 Task: Find the distance between Salt Lake City and Denver.
Action: Mouse moved to (218, 83)
Screenshot: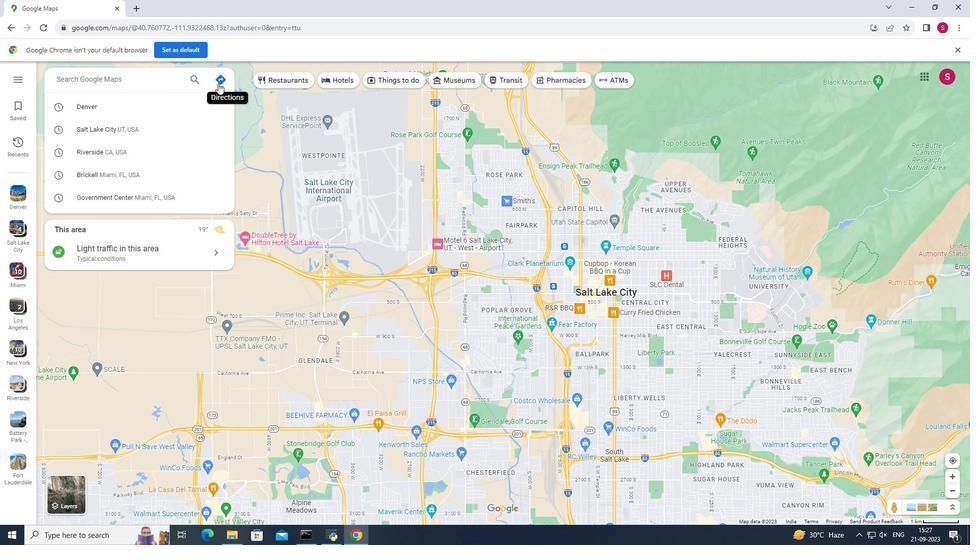 
Action: Mouse pressed left at (218, 83)
Screenshot: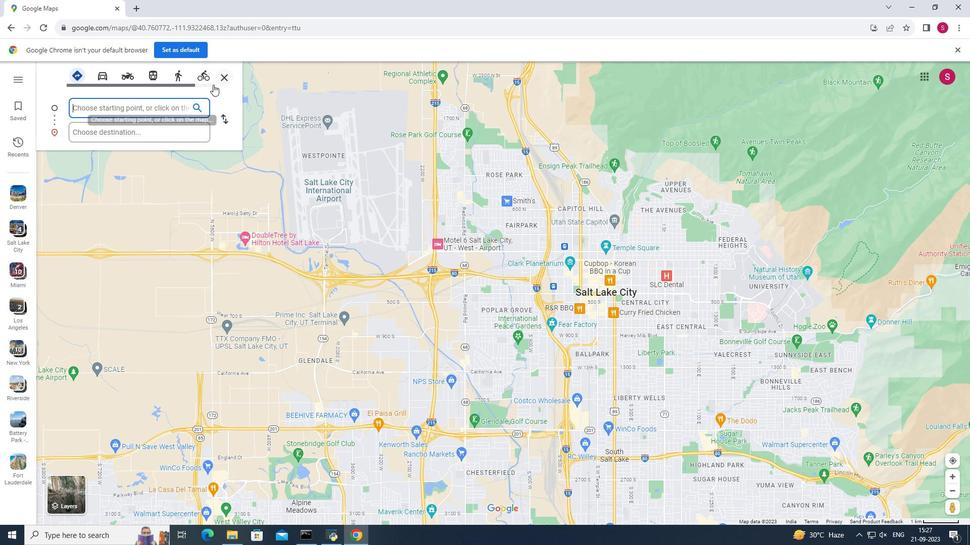 
Action: Mouse moved to (148, 105)
Screenshot: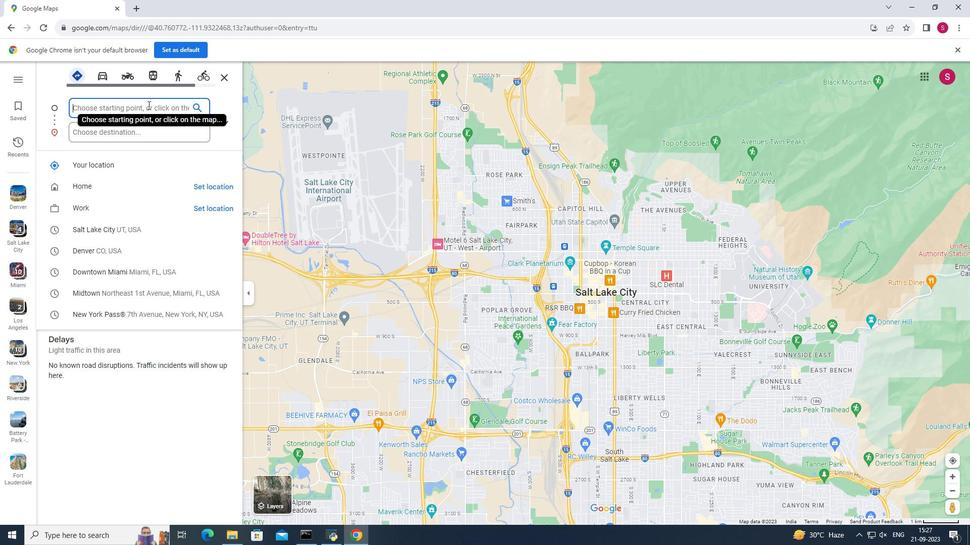 
Action: Key pressed <Key.shift>Salty<Key.backspace><Key.space><Key.shift><Key.shift><Key.shift><Key.shift><Key.shift><Key.shift><Key.shift><Key.shift><Key.shift><Key.shift><Key.shift>Lake<Key.space><Key.shift><Key.shift><Key.shift><Key.shift><Key.shift><Key.shift><Key.shift><Key.shift><Key.shift><Key.shift><Key.shift><Key.shift><Key.shift><Key.shift><Key.shift><Key.shift><Key.shift>City
Screenshot: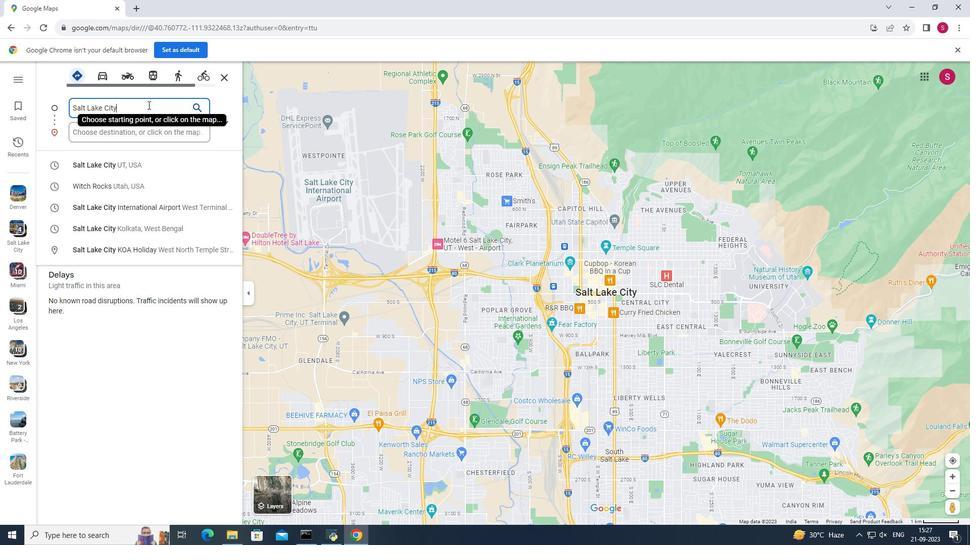 
Action: Mouse moved to (151, 130)
Screenshot: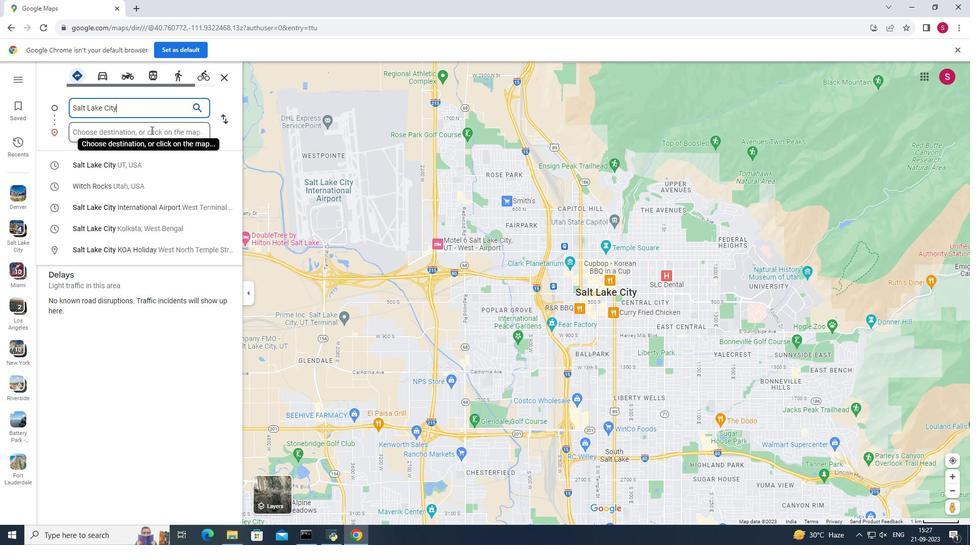 
Action: Mouse pressed left at (151, 130)
Screenshot: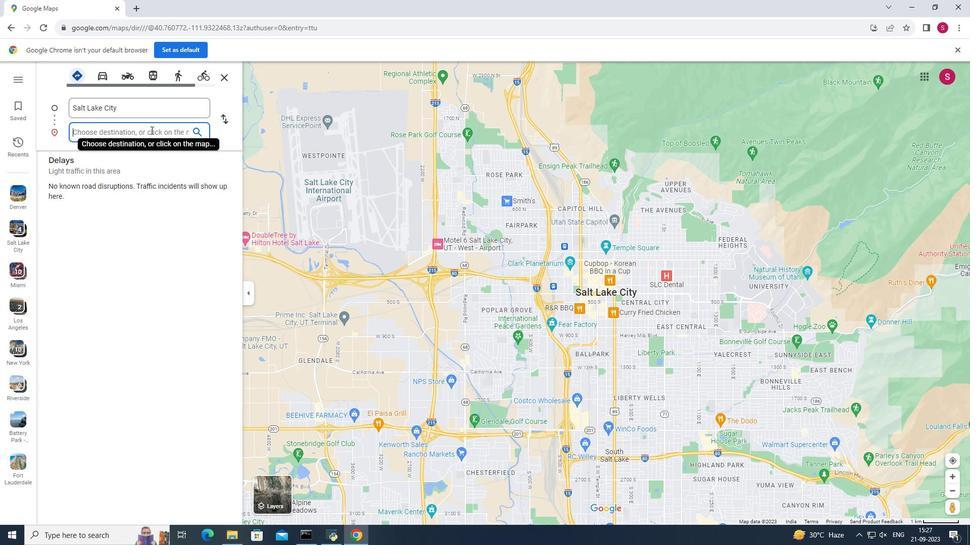 
Action: Key pressed <Key.shift>Denver
Screenshot: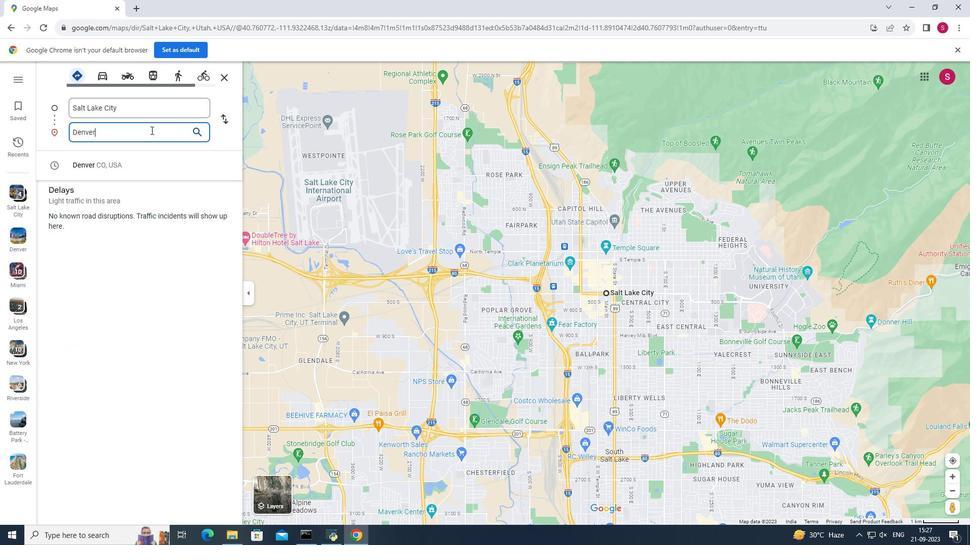 
Action: Mouse moved to (607, 294)
Screenshot: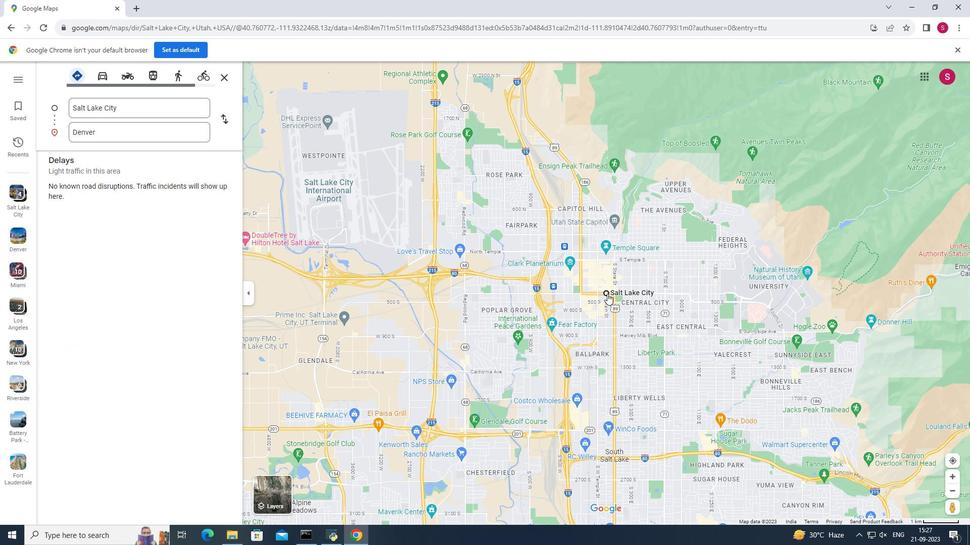
Action: Mouse pressed left at (607, 294)
Screenshot: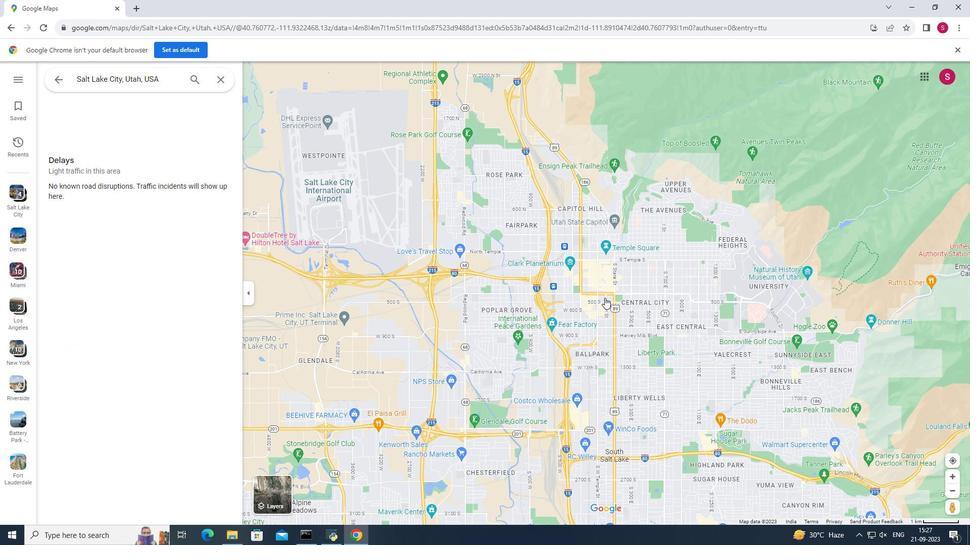 
Action: Mouse moved to (681, 409)
Screenshot: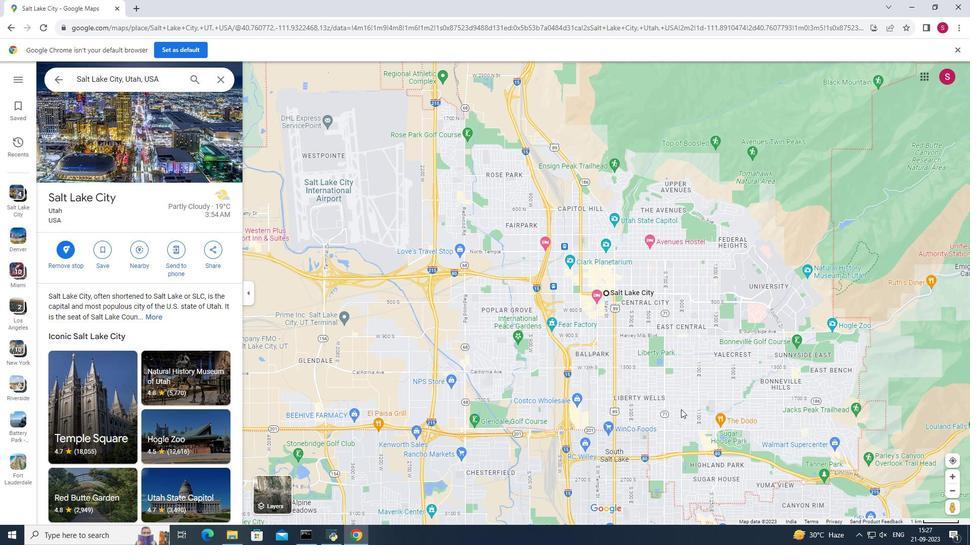 
Action: Mouse pressed left at (681, 409)
Screenshot: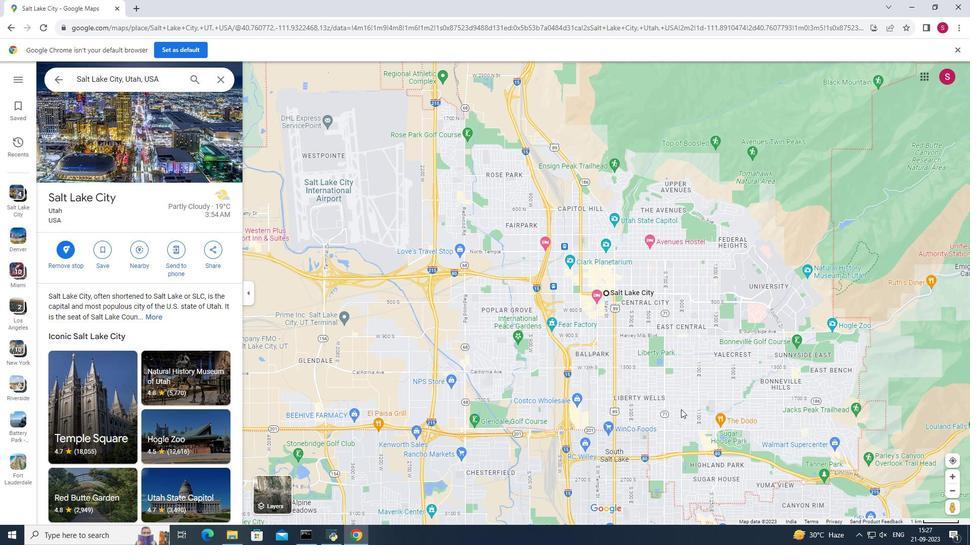 
Action: Mouse moved to (267, 504)
Screenshot: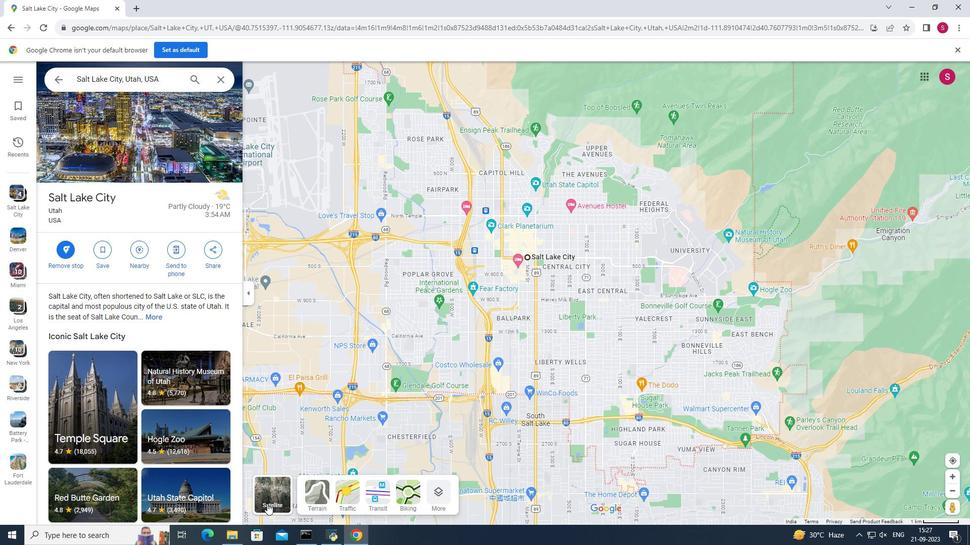 
Action: Mouse pressed left at (267, 504)
Screenshot: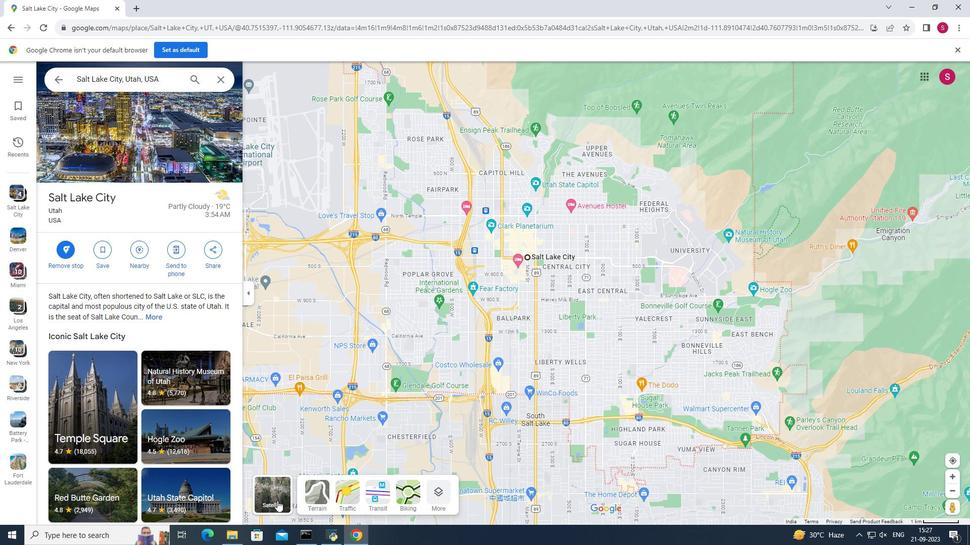 
Action: Mouse moved to (440, 494)
Screenshot: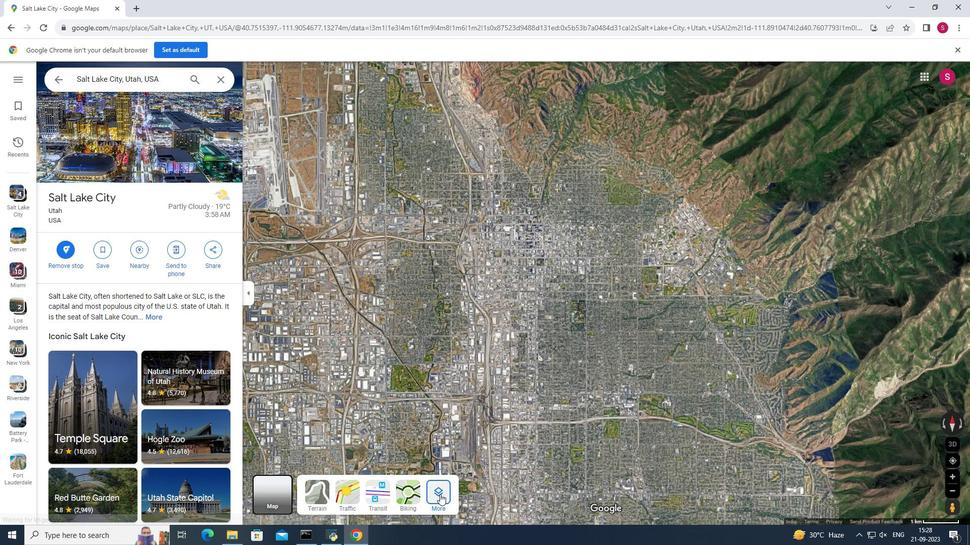 
Action: Mouse pressed left at (440, 494)
Screenshot: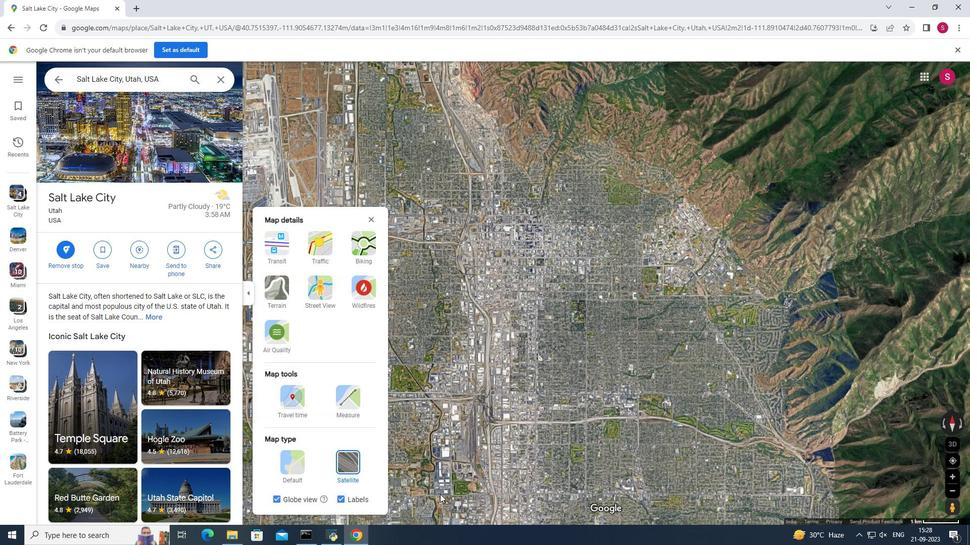 
Action: Mouse moved to (278, 491)
Screenshot: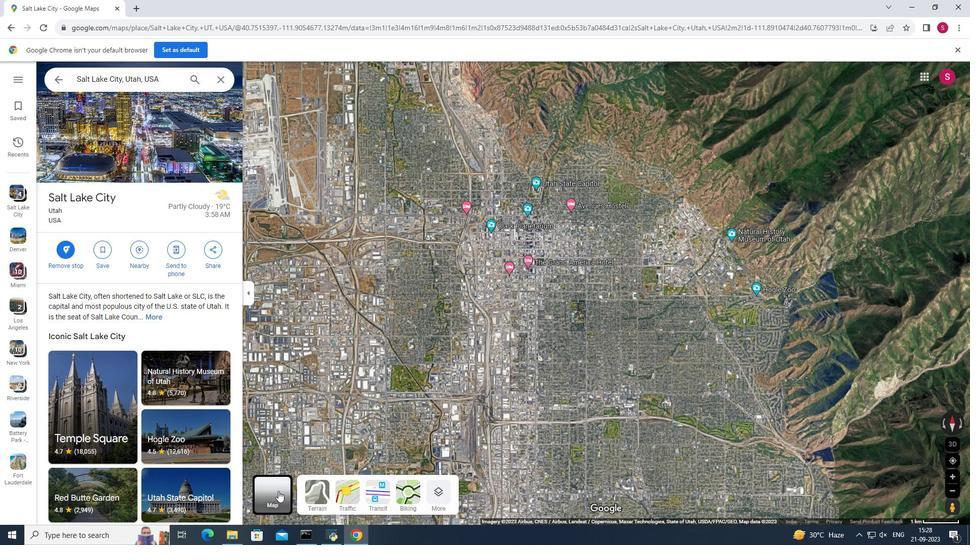 
Action: Mouse pressed left at (278, 491)
Screenshot: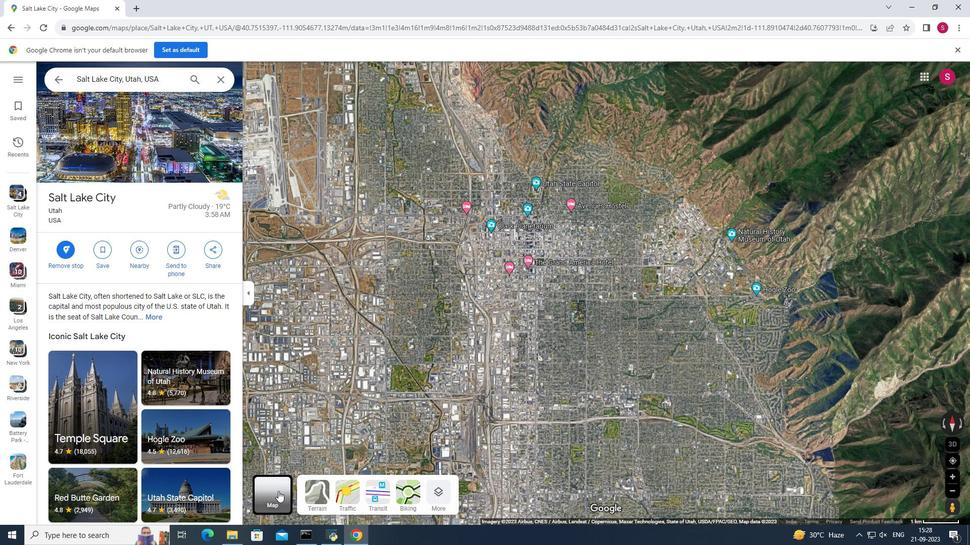 
Action: Mouse moved to (439, 494)
Screenshot: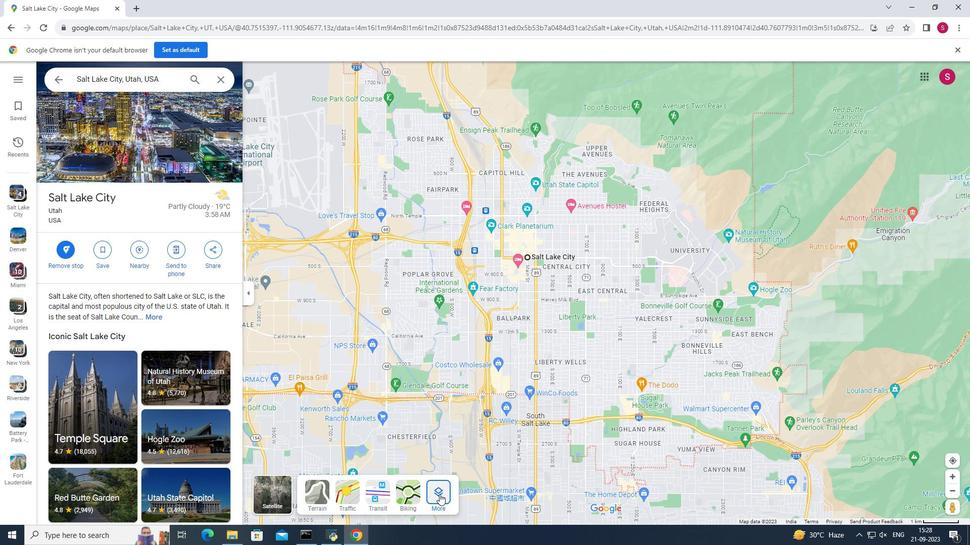 
Action: Mouse pressed left at (439, 494)
Screenshot: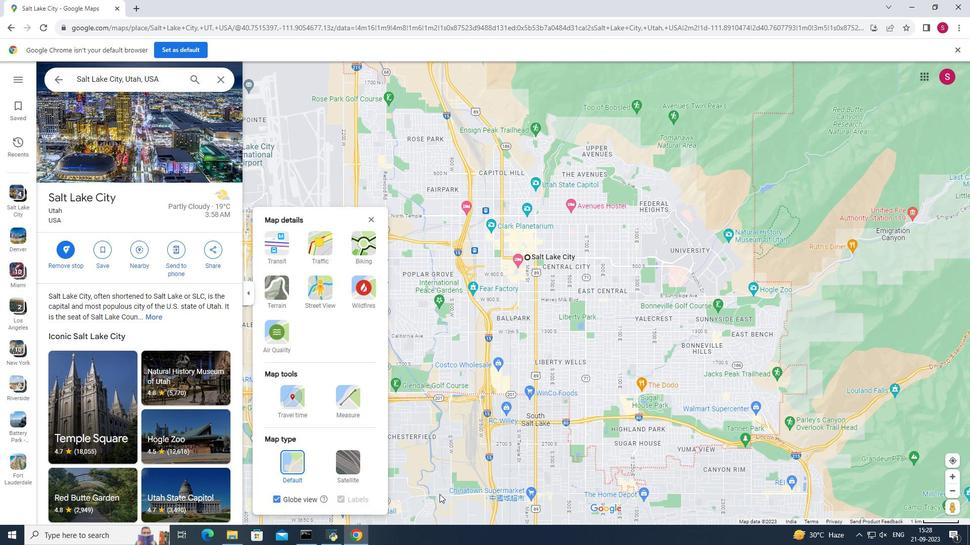 
Action: Mouse moved to (347, 402)
Screenshot: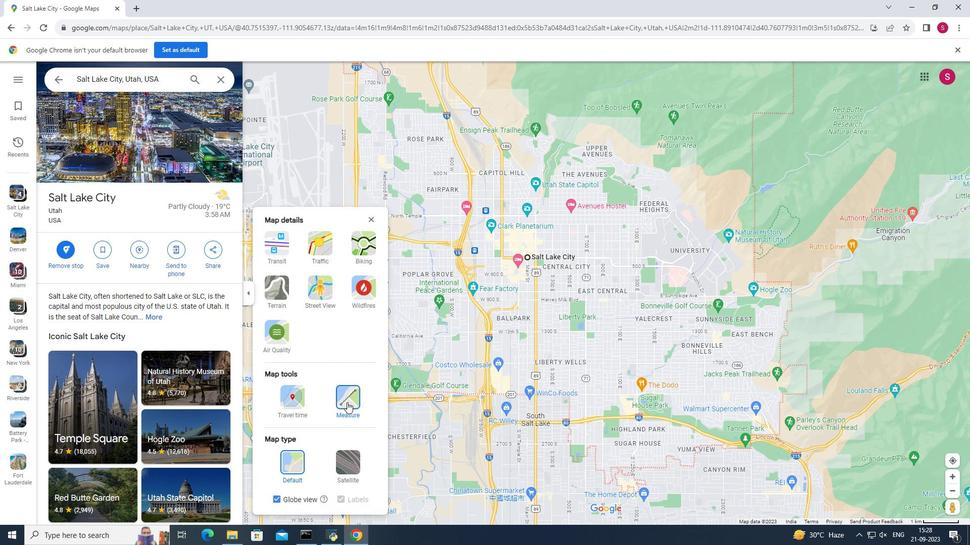 
Action: Mouse pressed left at (347, 402)
Screenshot: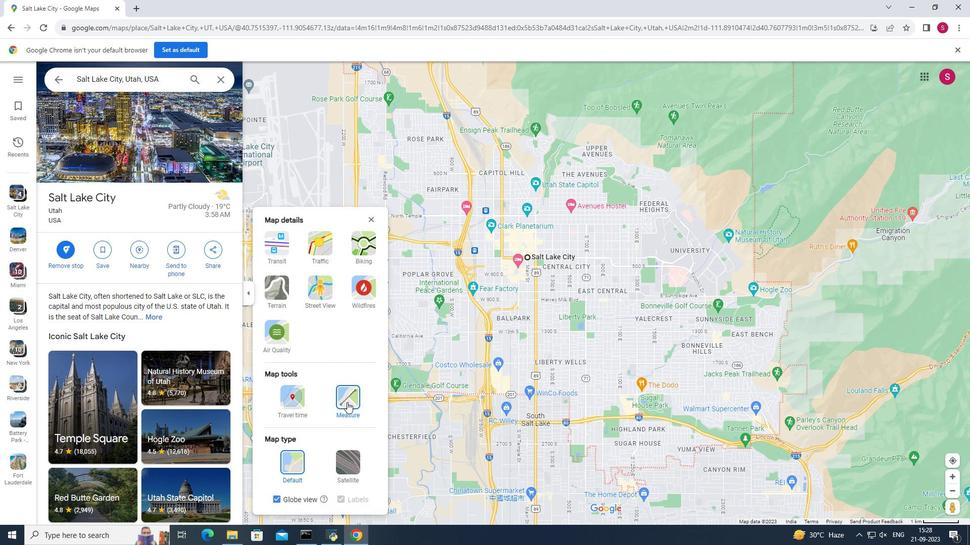 
Action: Mouse moved to (526, 257)
Screenshot: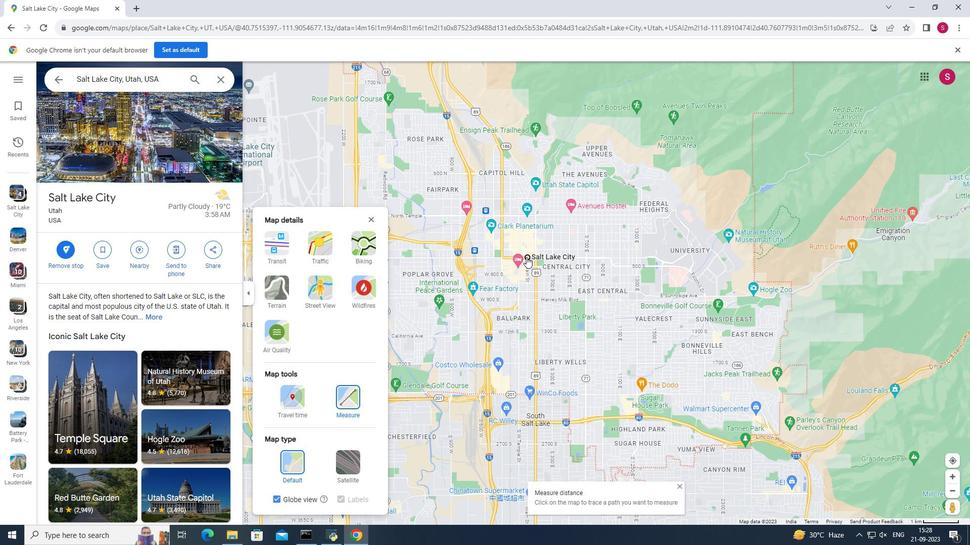 
Action: Mouse pressed left at (526, 257)
Screenshot: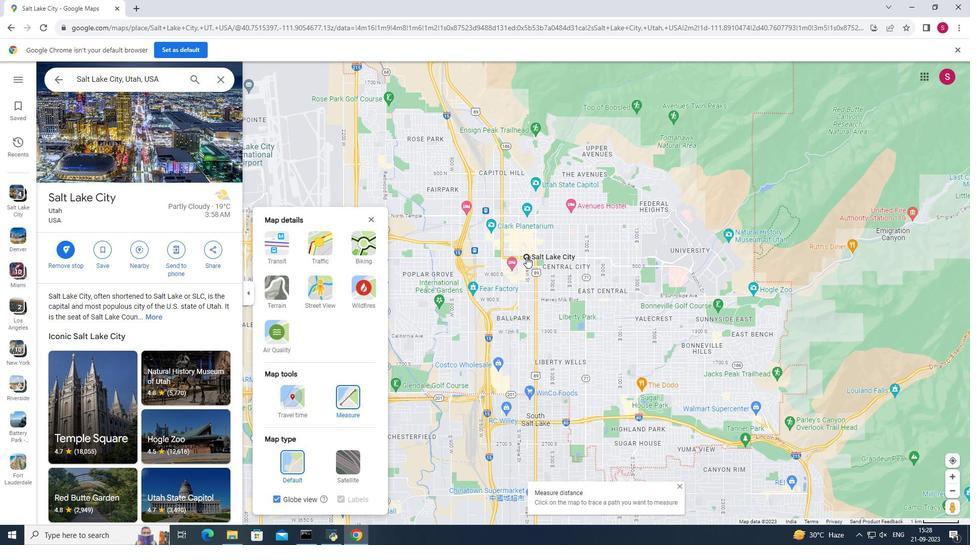 
Action: Mouse moved to (603, 307)
Screenshot: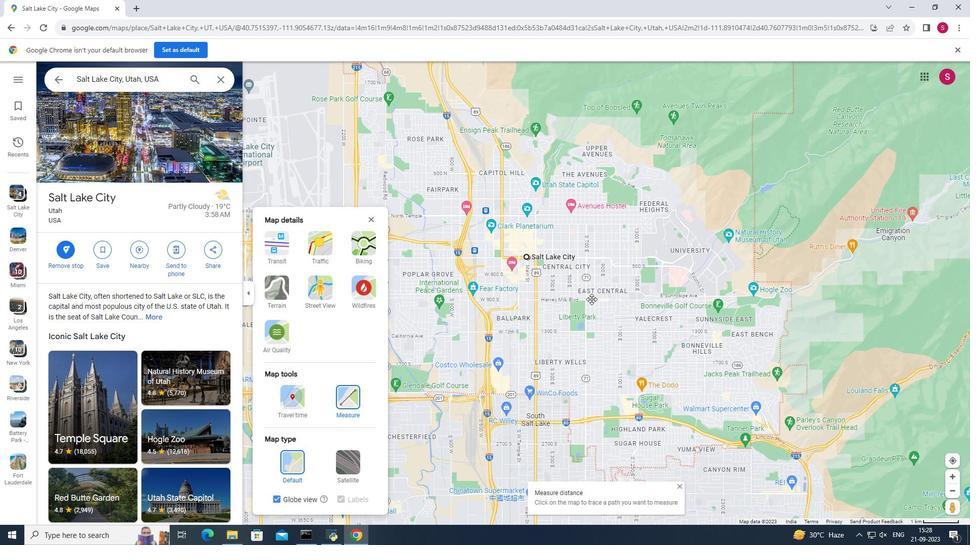 
Action: Mouse pressed left at (603, 307)
Screenshot: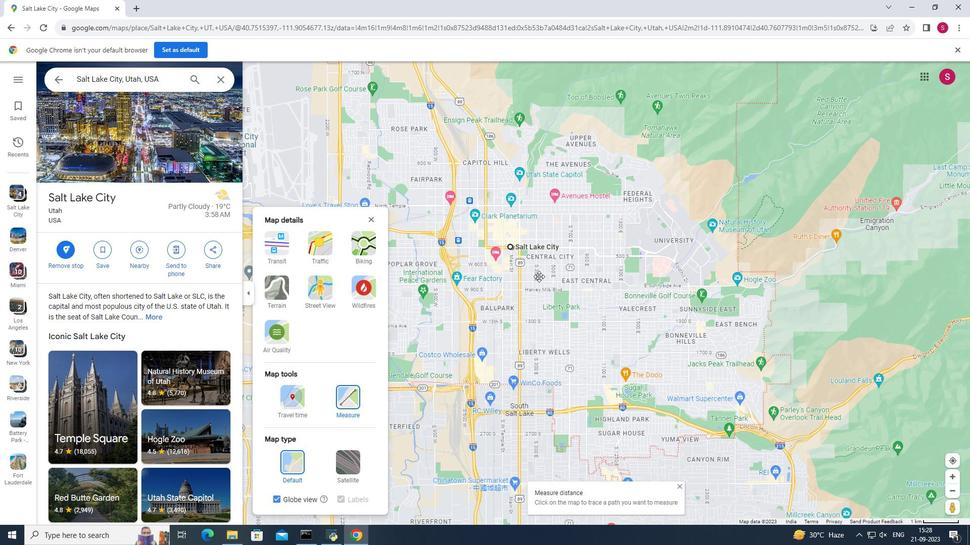 
Action: Mouse moved to (619, 333)
Screenshot: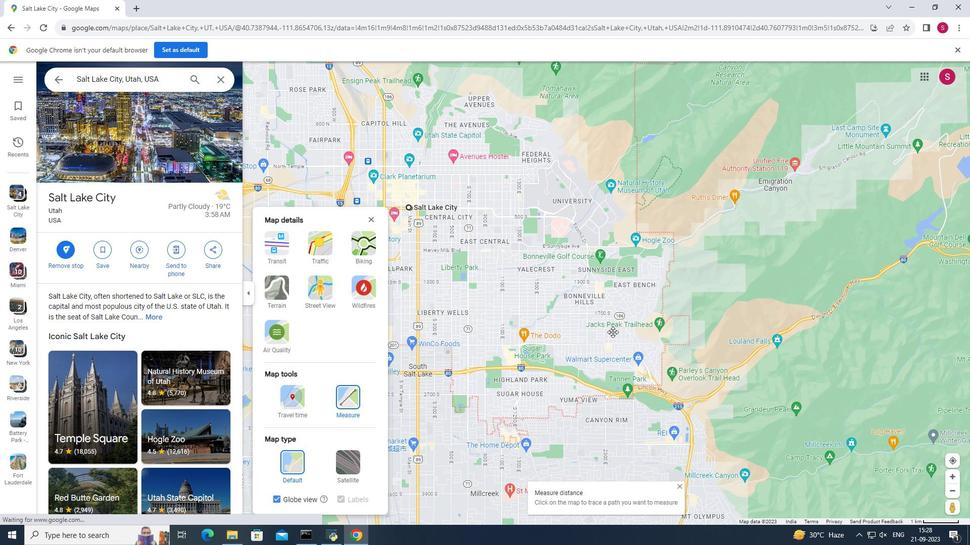 
Action: Mouse pressed left at (619, 333)
Screenshot: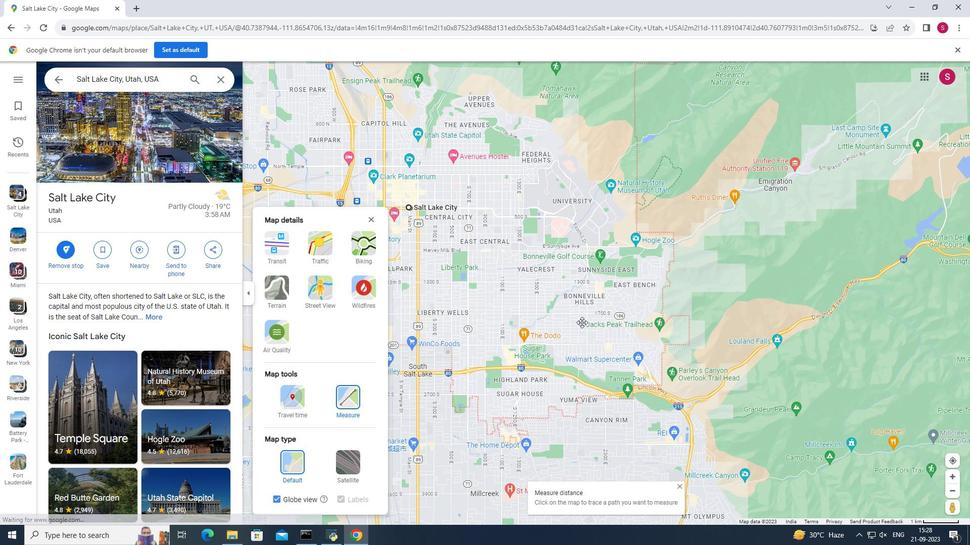 
Action: Mouse moved to (708, 336)
Screenshot: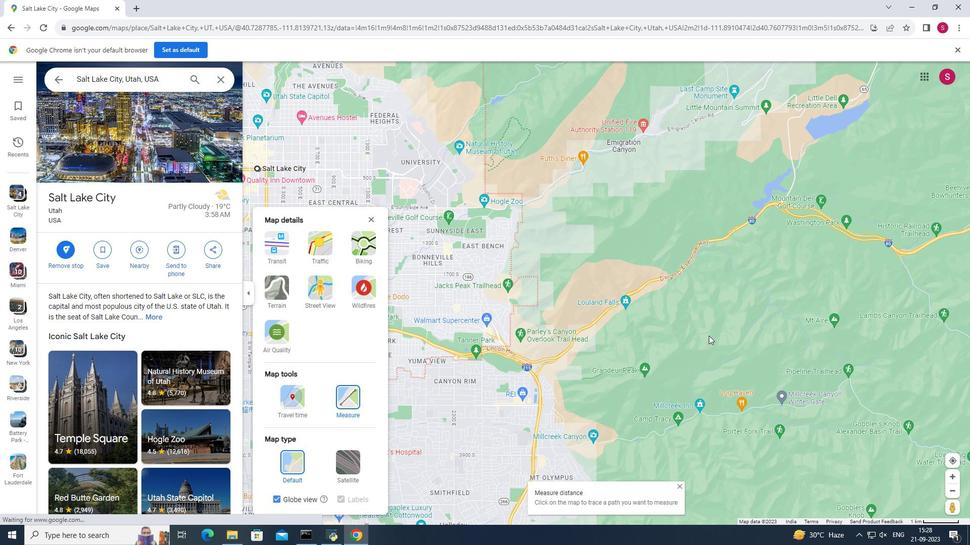 
Action: Mouse pressed left at (708, 336)
Screenshot: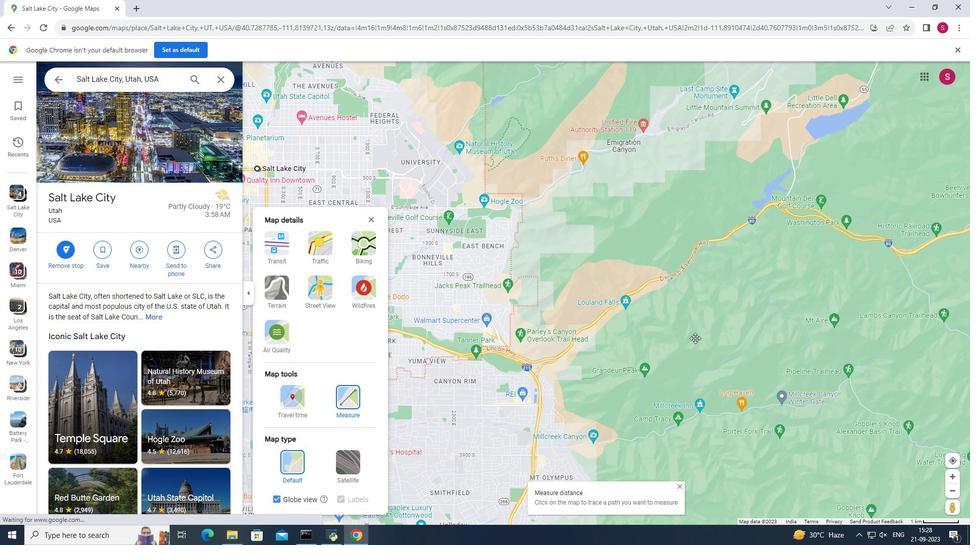 
Action: Mouse moved to (953, 493)
Screenshot: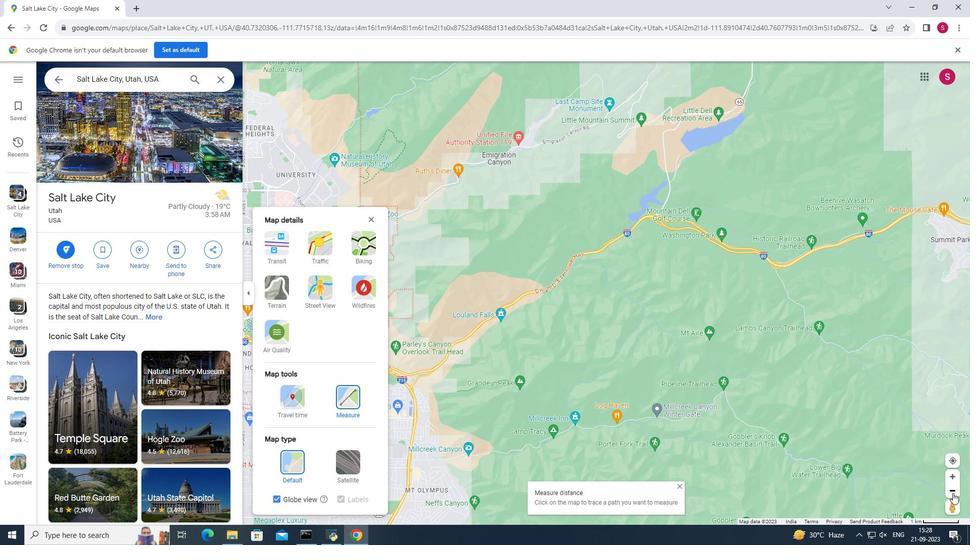 
Action: Mouse pressed left at (953, 493)
Screenshot: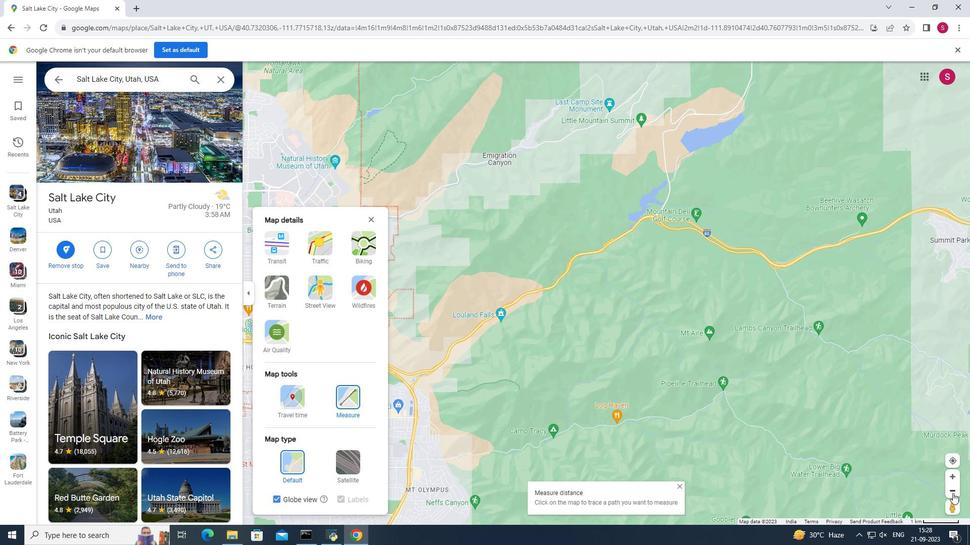 
Action: Mouse pressed left at (953, 493)
Screenshot: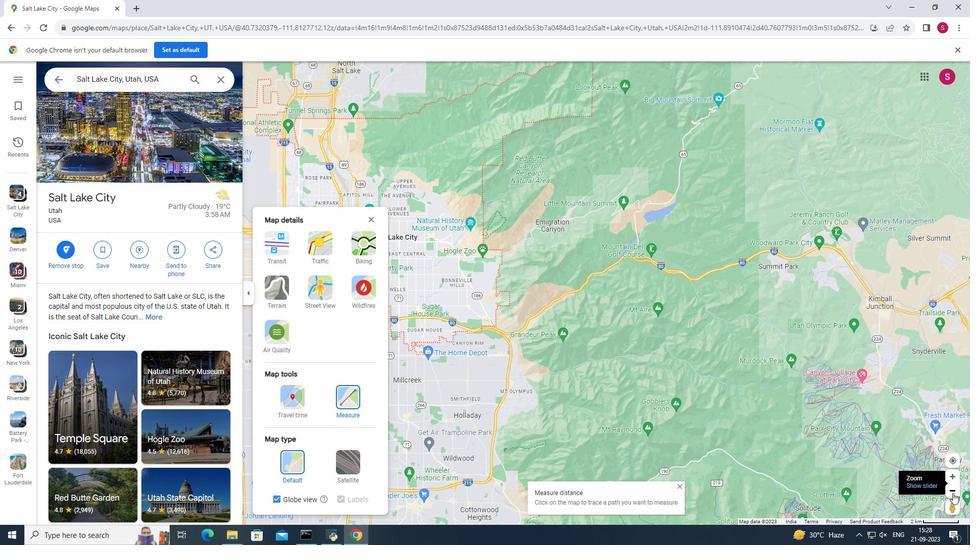 
Action: Mouse pressed left at (953, 493)
Screenshot: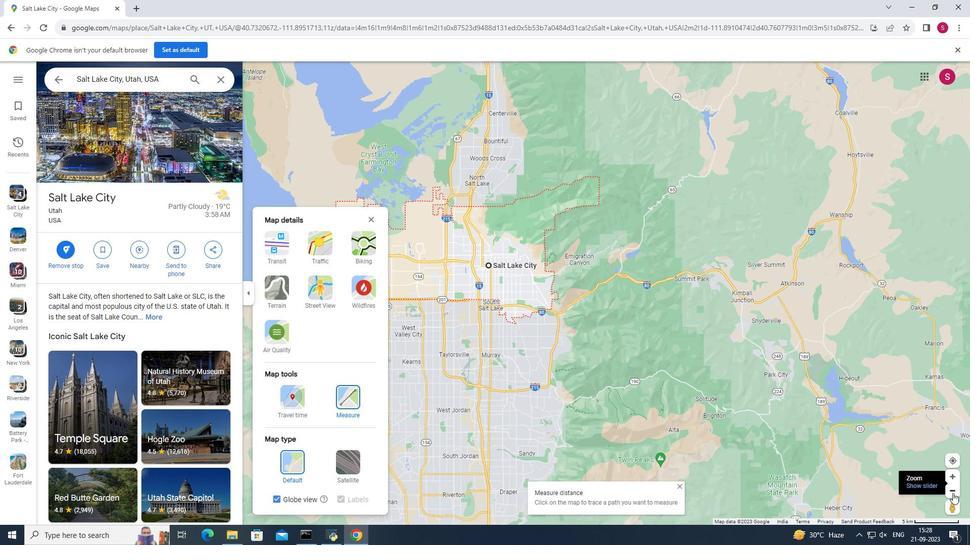 
Action: Mouse moved to (717, 407)
Screenshot: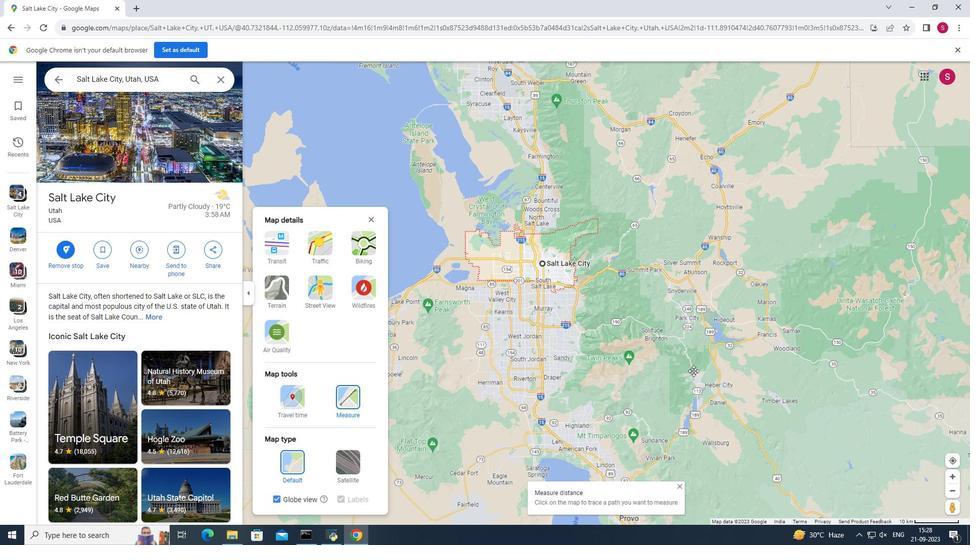
Action: Mouse pressed left at (717, 407)
Screenshot: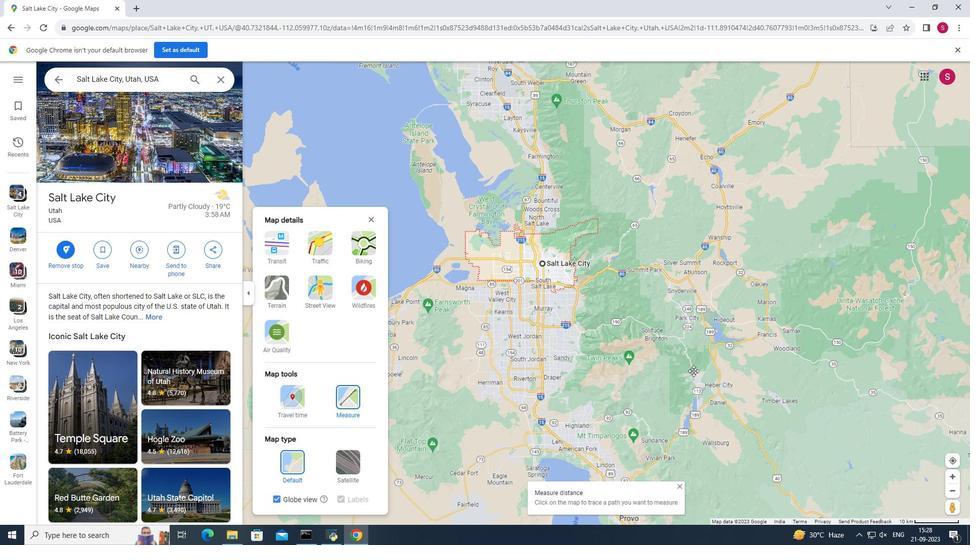
Action: Mouse moved to (793, 383)
Screenshot: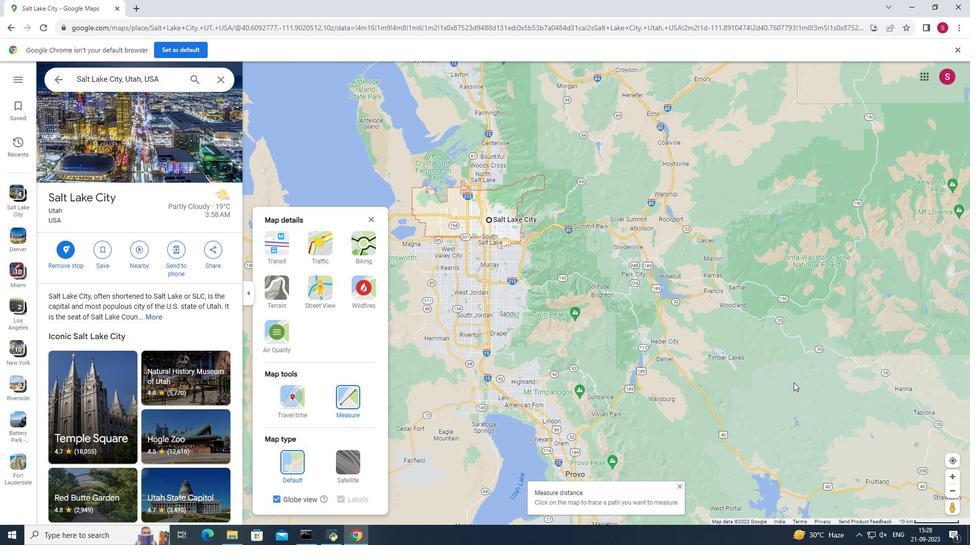 
Action: Mouse pressed left at (793, 383)
Screenshot: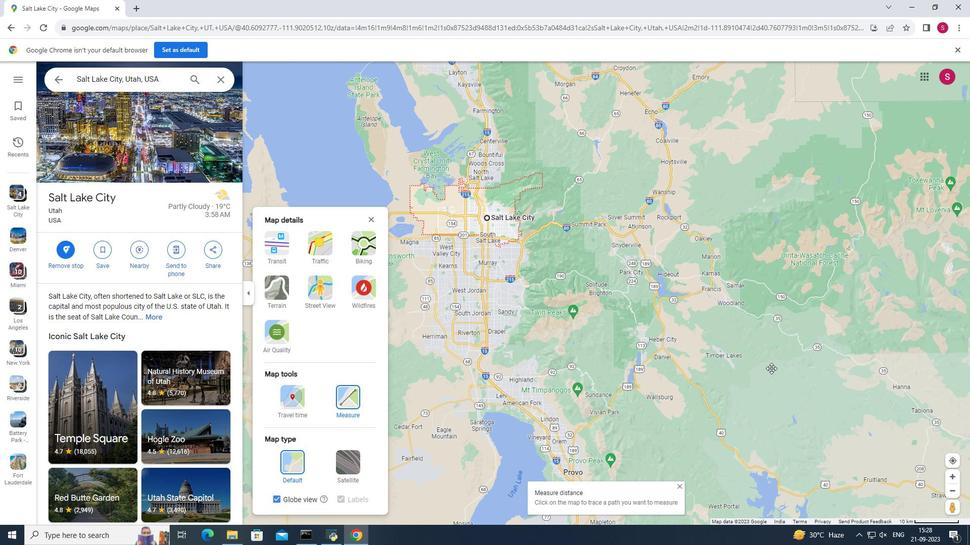 
Action: Mouse moved to (161, 77)
Screenshot: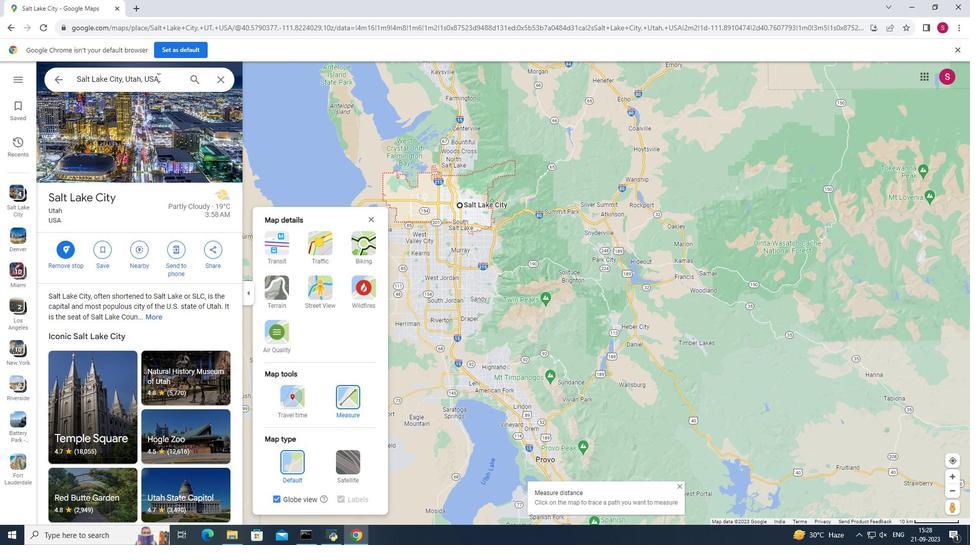 
Action: Mouse pressed left at (161, 77)
Screenshot: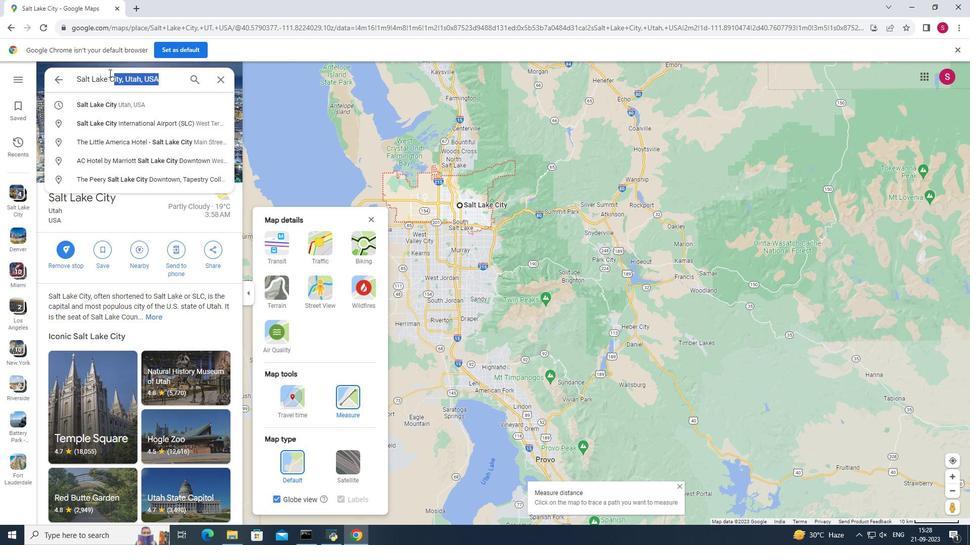 
Action: Mouse moved to (94, 91)
Screenshot: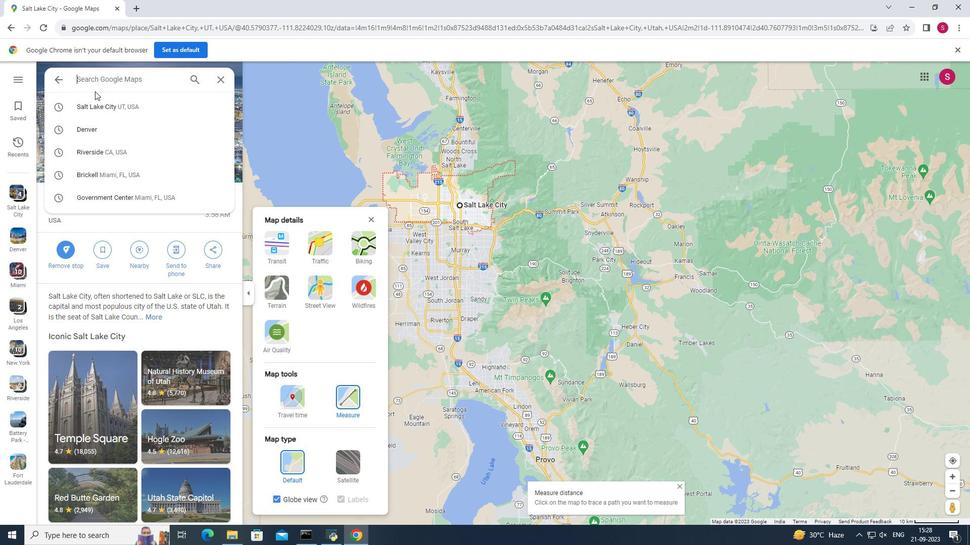 
Action: Key pressed <Key.backspace>de
Screenshot: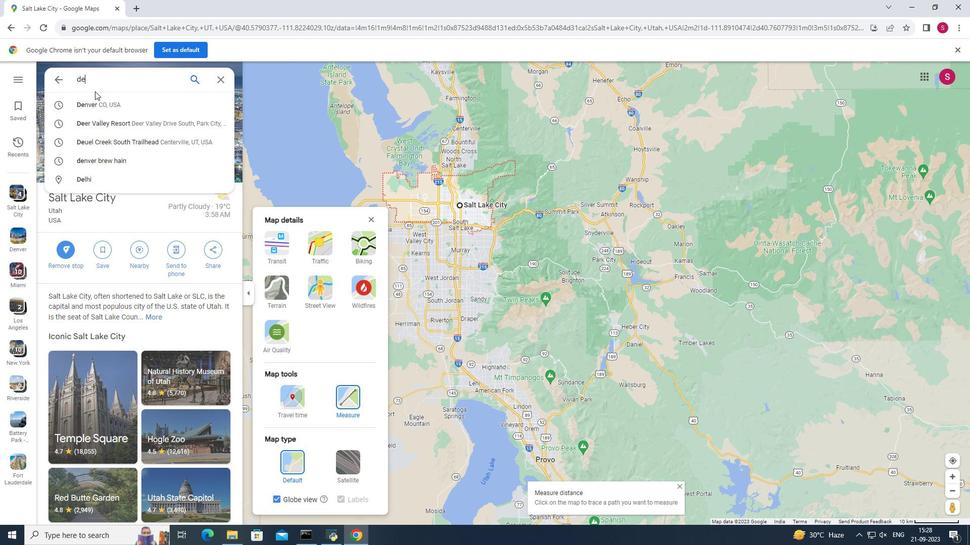 
Action: Mouse moved to (99, 104)
Screenshot: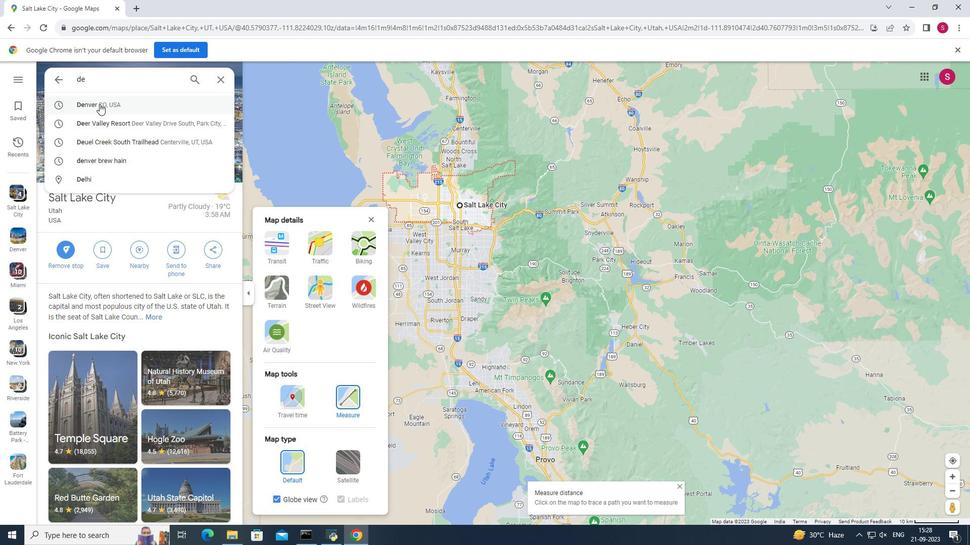 
Action: Mouse pressed left at (99, 104)
Screenshot: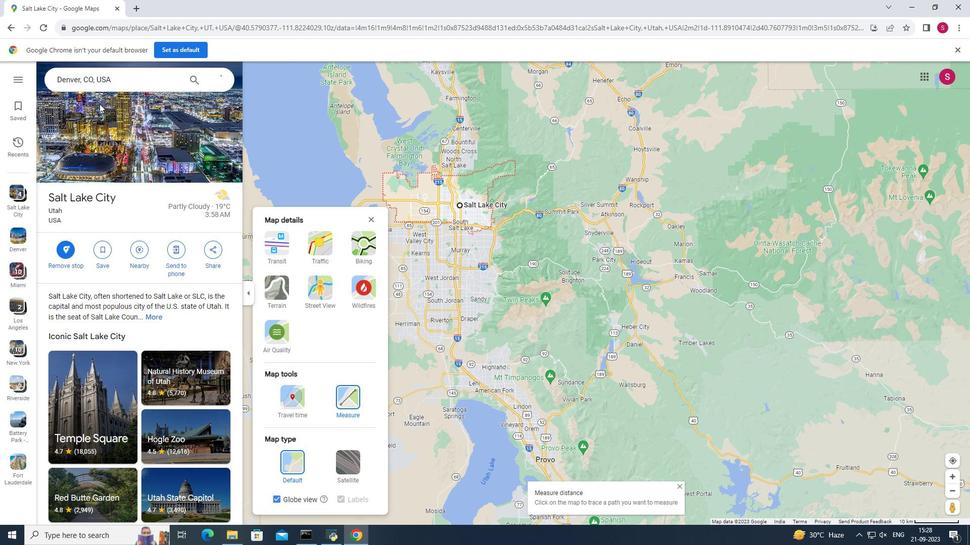 
Action: Mouse moved to (489, 318)
Screenshot: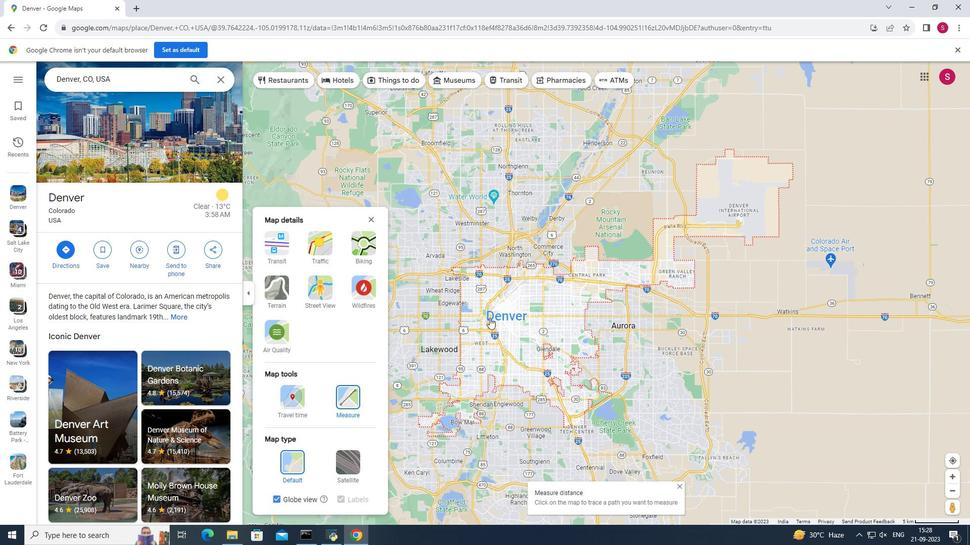 
Action: Mouse pressed left at (489, 318)
Screenshot: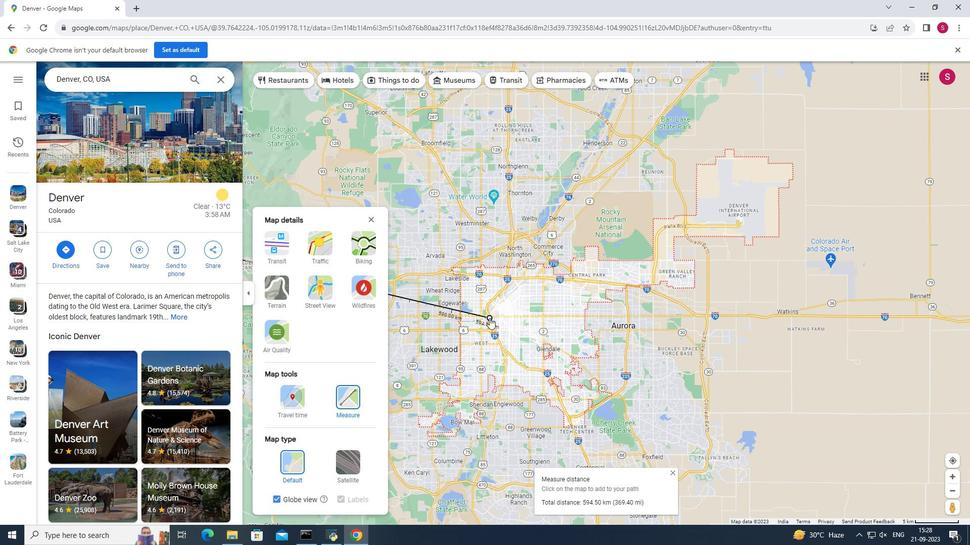 
Action: Mouse moved to (623, 520)
Screenshot: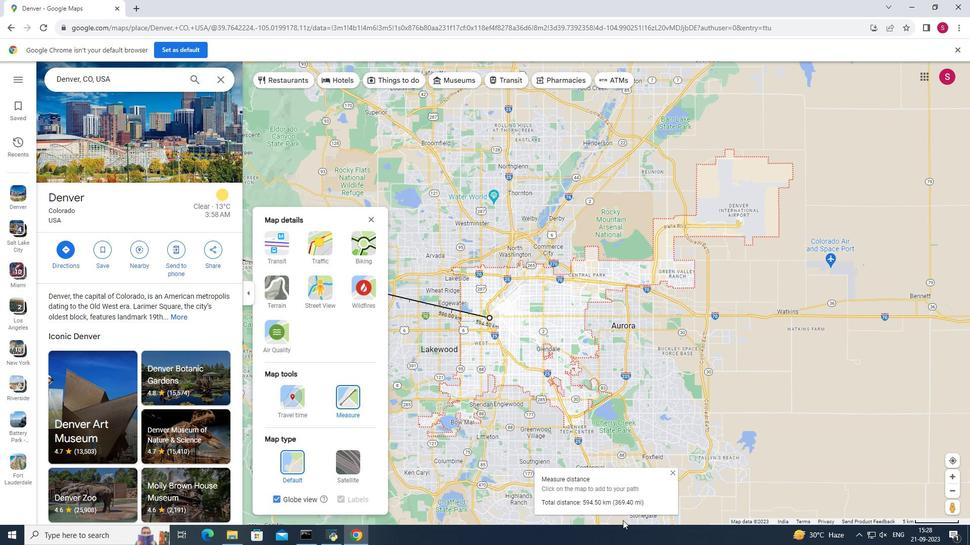 
